 Task: Add Attachment from Trello to Card Card0000000158 in Board Board0000000040 in Workspace WS0000000014 in Trello. Add Cover Yellow to Card Card0000000158 in Board Board0000000040 in Workspace WS0000000014 in Trello. Add "Copy Card To …" Button titled Button0000000158 to "bottom" of the list "To Do" to Card Card0000000158 in Board Board0000000040 in Workspace WS0000000014 in Trello. Add Description DS0000000158 to Card Card0000000158 in Board Board0000000040 in Workspace WS0000000014 in Trello. Add Comment CM0000000158 to Card Card0000000158 in Board Board0000000040 in Workspace WS0000000014 in Trello
Action: Mouse moved to (527, 90)
Screenshot: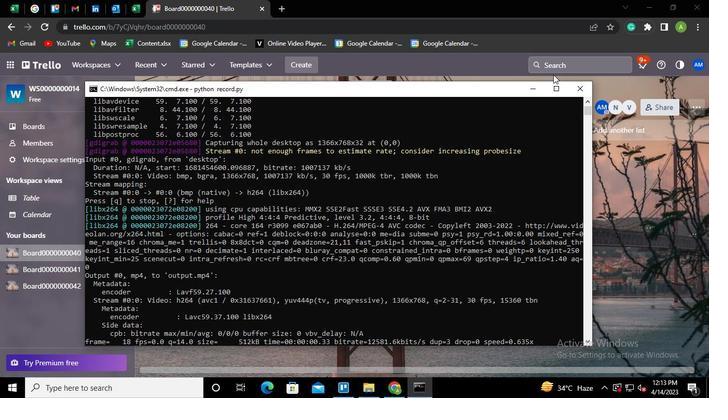 
Action: Mouse pressed left at (527, 90)
Screenshot: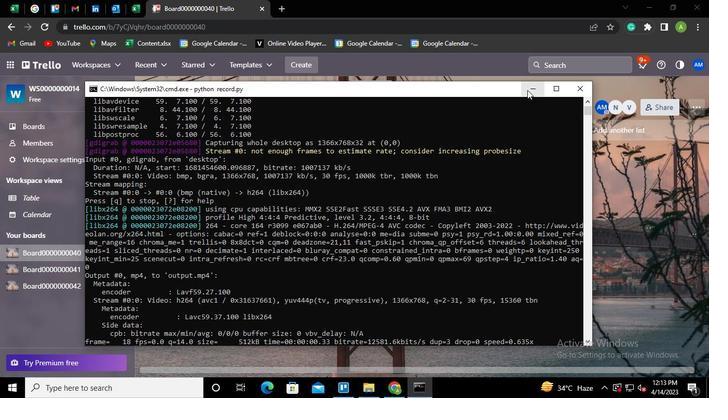 
Action: Mouse moved to (225, 222)
Screenshot: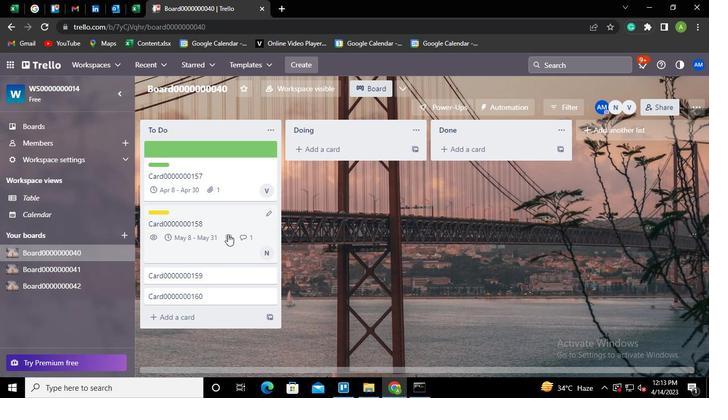 
Action: Mouse pressed left at (225, 222)
Screenshot: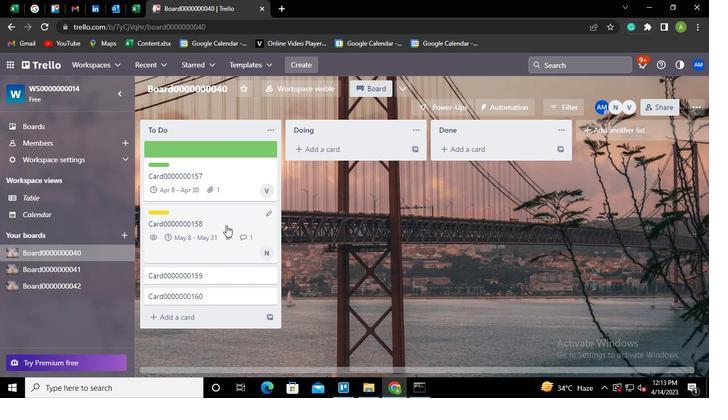 
Action: Mouse moved to (464, 262)
Screenshot: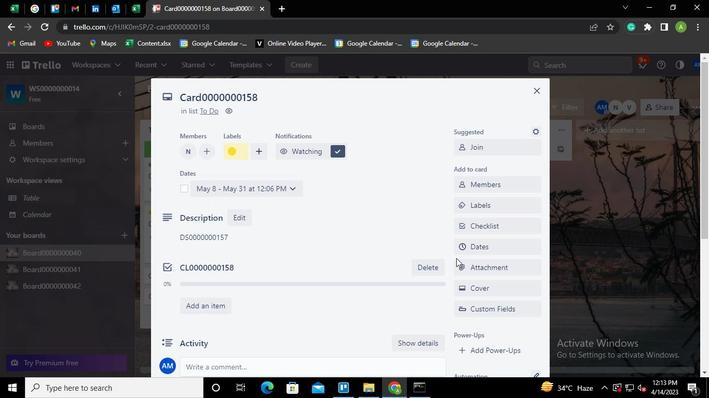 
Action: Mouse pressed left at (464, 262)
Screenshot: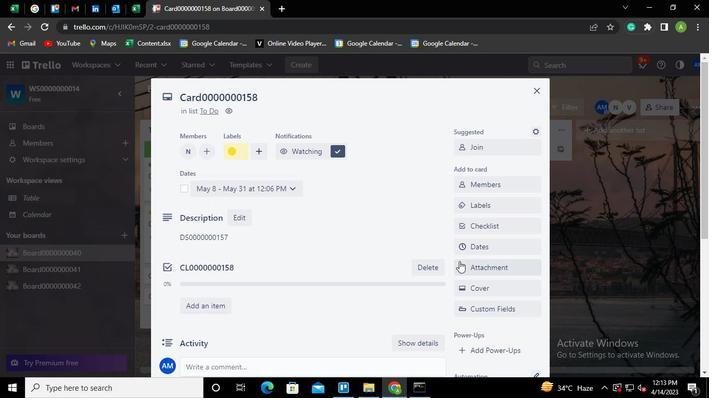 
Action: Mouse moved to (477, 127)
Screenshot: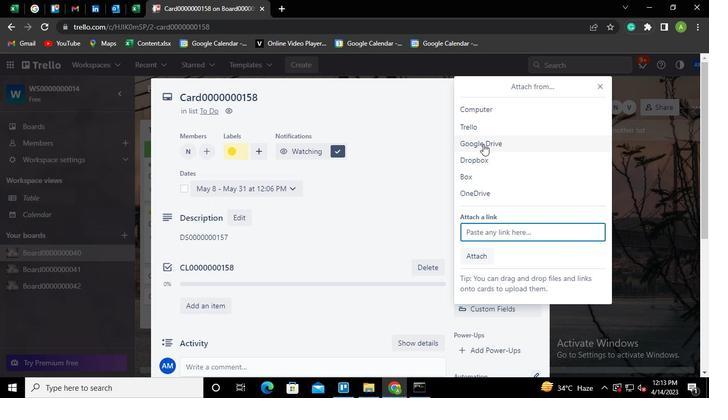 
Action: Mouse pressed left at (477, 127)
Screenshot: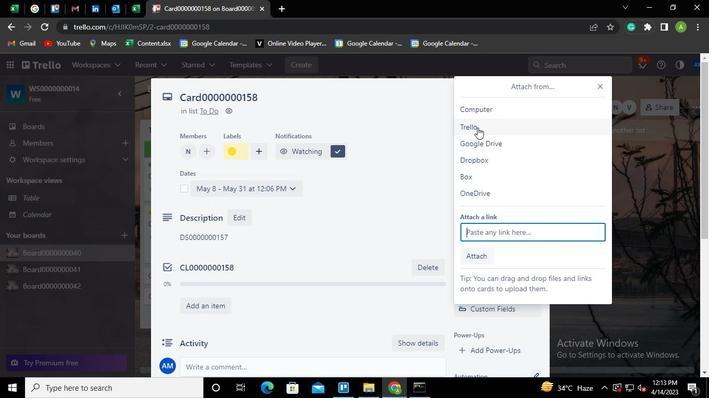 
Action: Mouse moved to (494, 162)
Screenshot: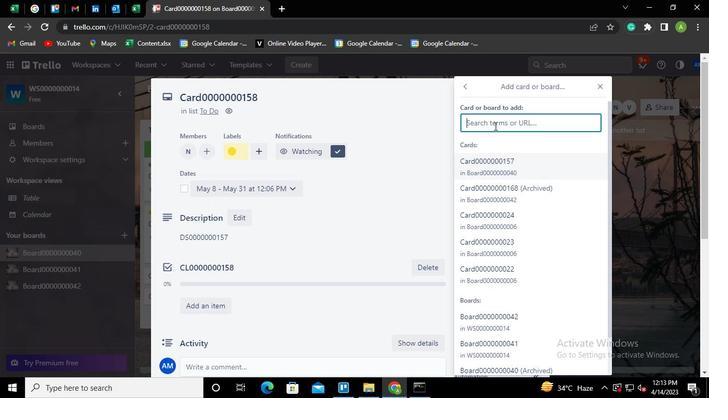 
Action: Mouse pressed left at (494, 162)
Screenshot: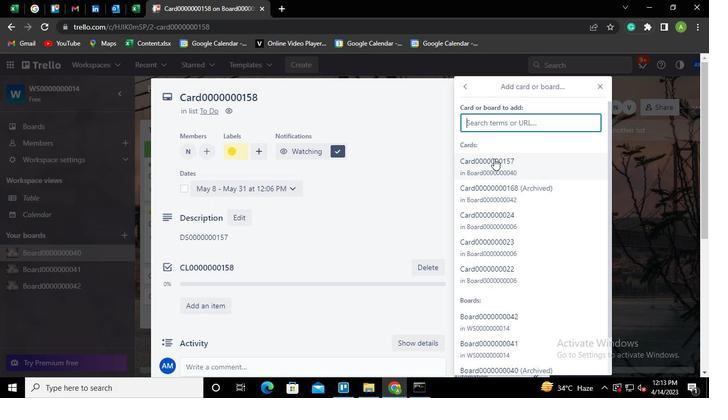 
Action: Mouse moved to (478, 227)
Screenshot: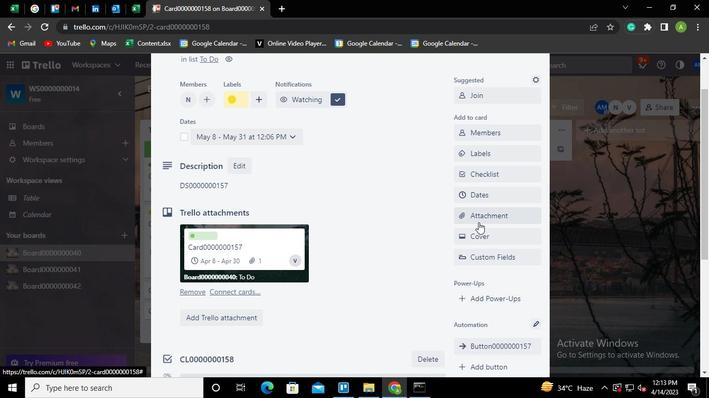 
Action: Mouse pressed left at (478, 227)
Screenshot: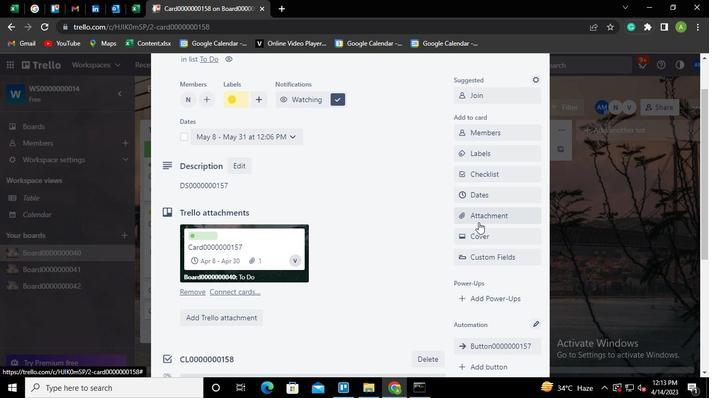 
Action: Mouse moved to (478, 232)
Screenshot: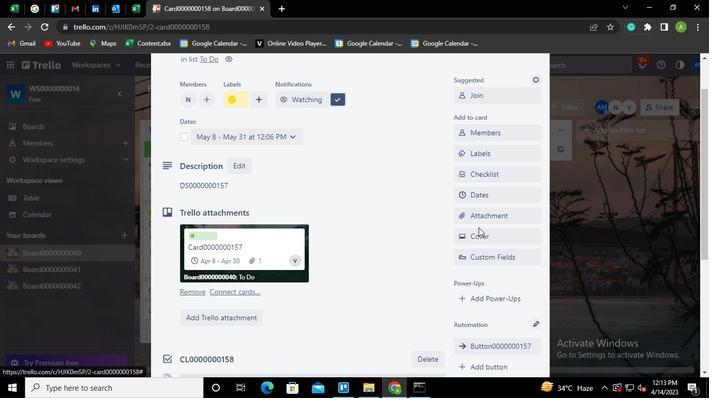 
Action: Mouse pressed left at (478, 232)
Screenshot: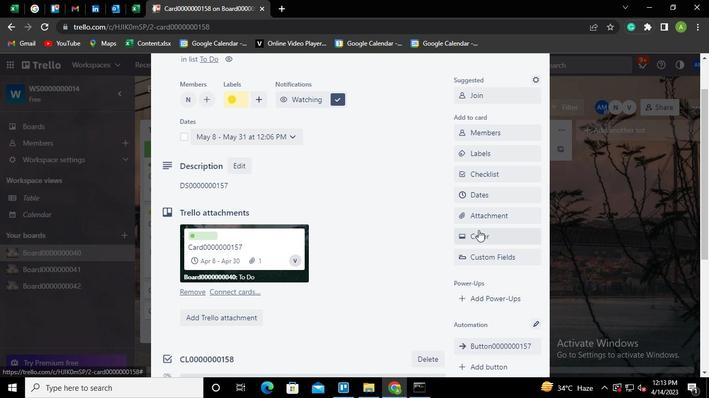 
Action: Mouse moved to (487, 178)
Screenshot: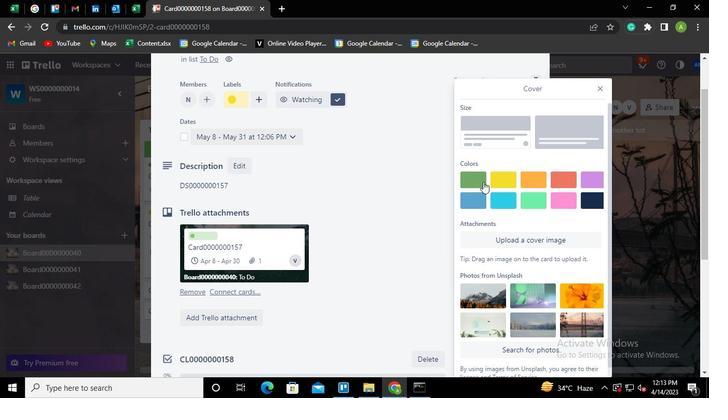 
Action: Mouse pressed left at (487, 178)
Screenshot: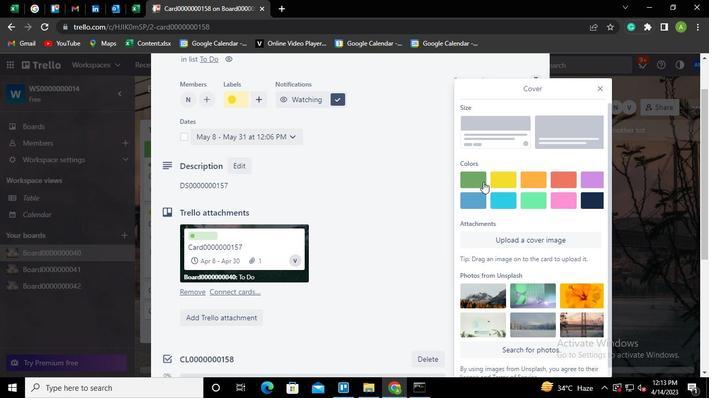 
Action: Mouse moved to (492, 178)
Screenshot: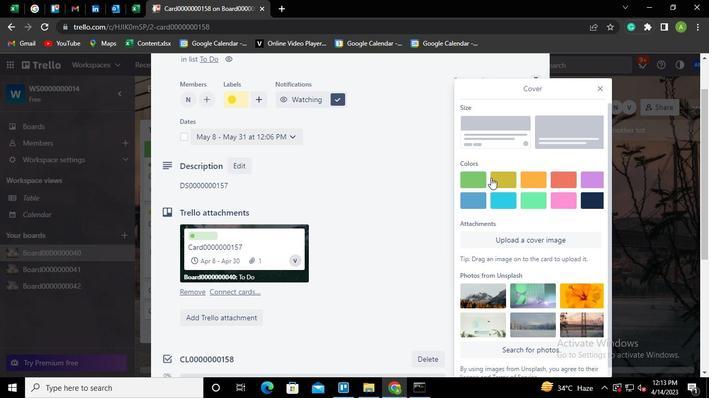 
Action: Mouse pressed left at (492, 178)
Screenshot: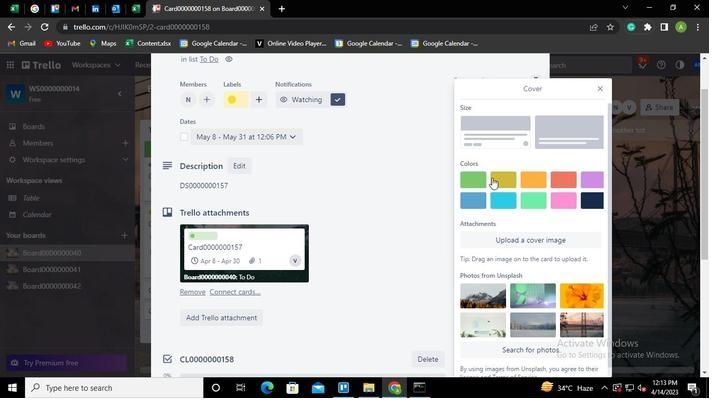 
Action: Mouse moved to (424, 139)
Screenshot: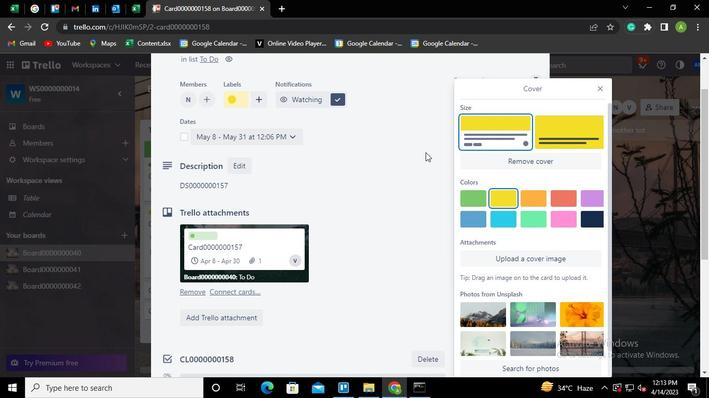 
Action: Mouse pressed left at (424, 139)
Screenshot: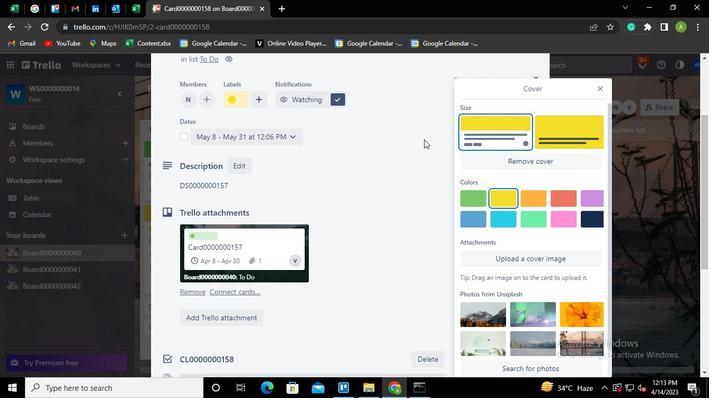 
Action: Mouse moved to (485, 252)
Screenshot: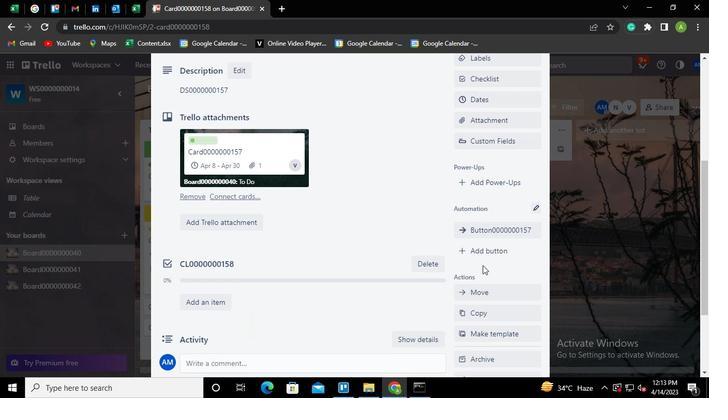 
Action: Mouse pressed left at (485, 252)
Screenshot: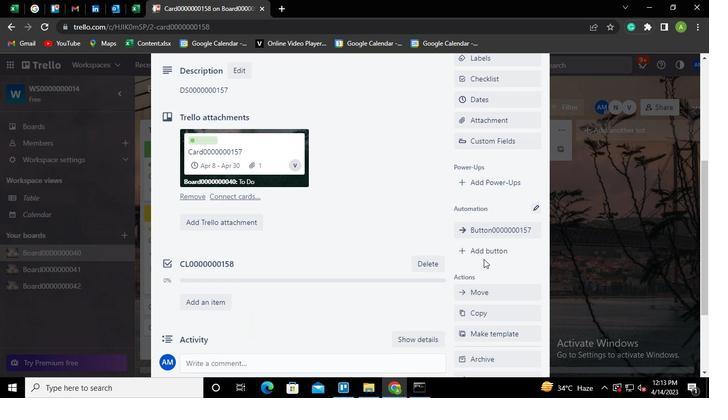 
Action: Mouse moved to (491, 152)
Screenshot: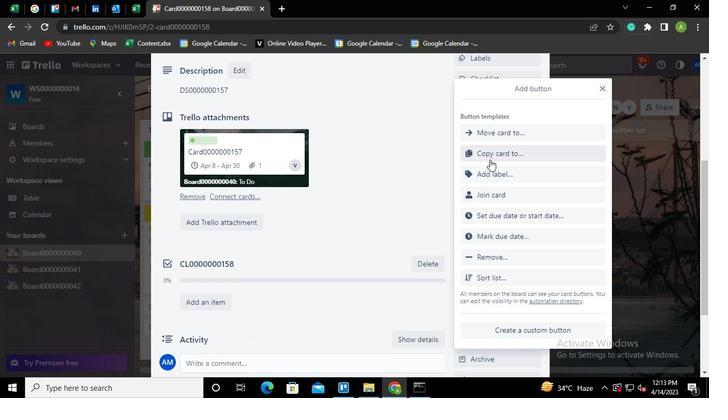 
Action: Mouse pressed left at (491, 152)
Screenshot: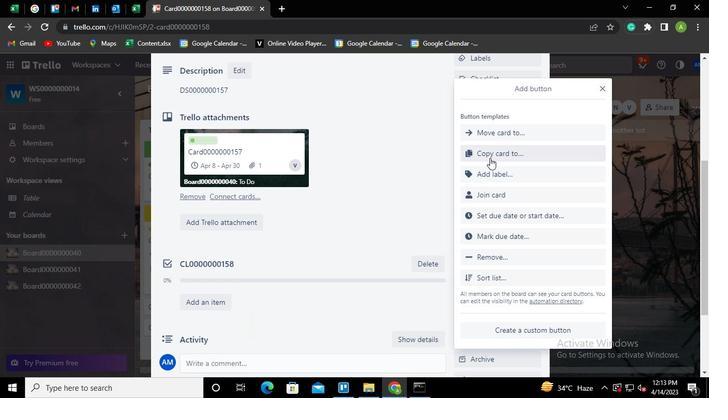 
Action: Mouse moved to (466, 141)
Screenshot: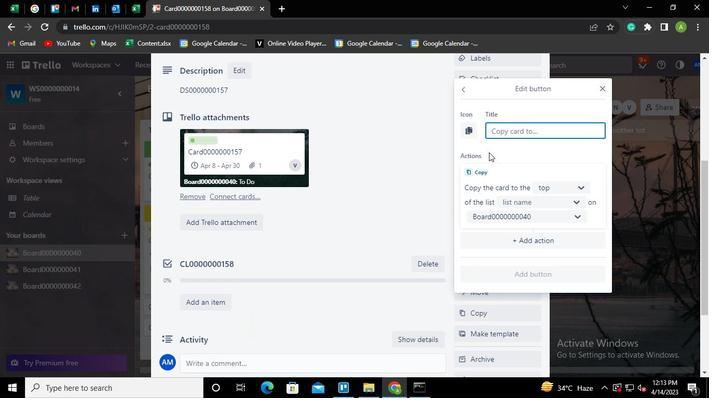 
Action: Keyboard Key.shift
Screenshot: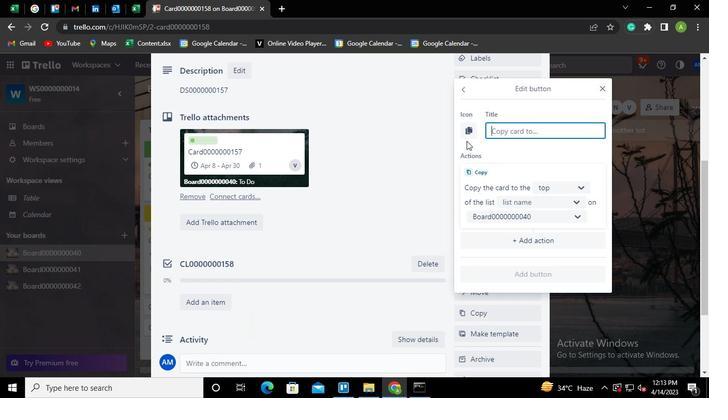
Action: Keyboard B
Screenshot: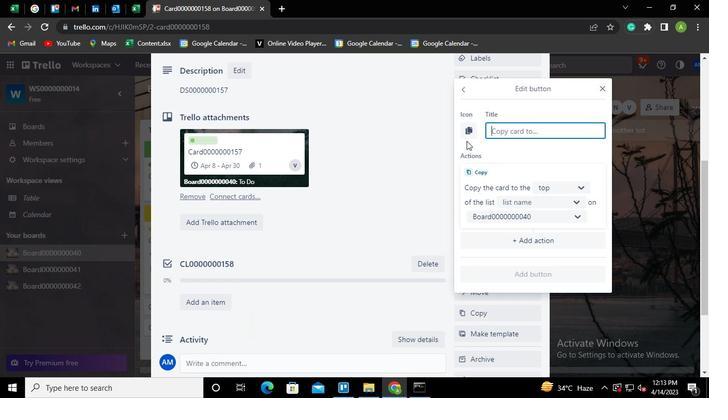 
Action: Keyboard u
Screenshot: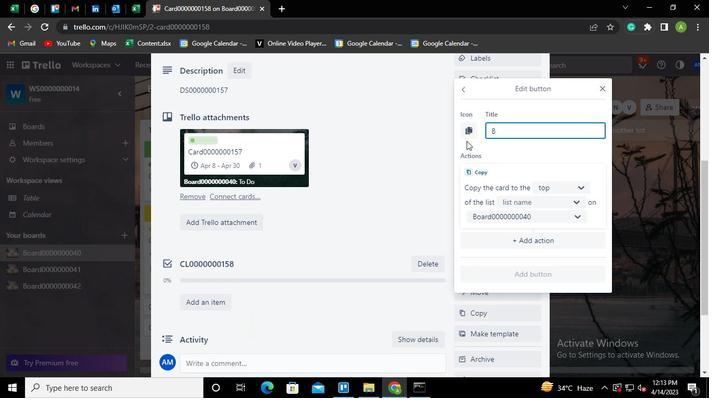 
Action: Keyboard t
Screenshot: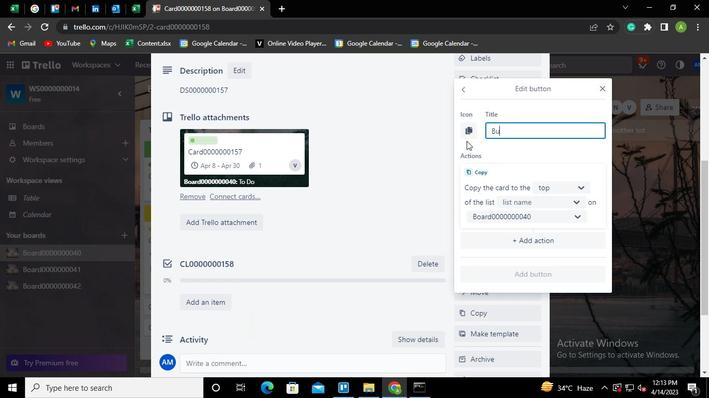 
Action: Keyboard t
Screenshot: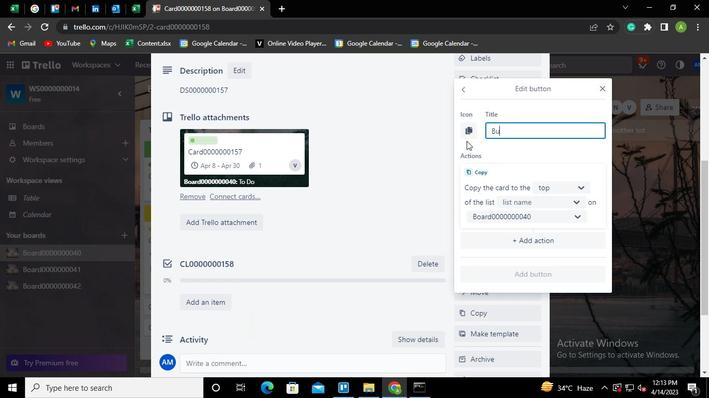 
Action: Keyboard o
Screenshot: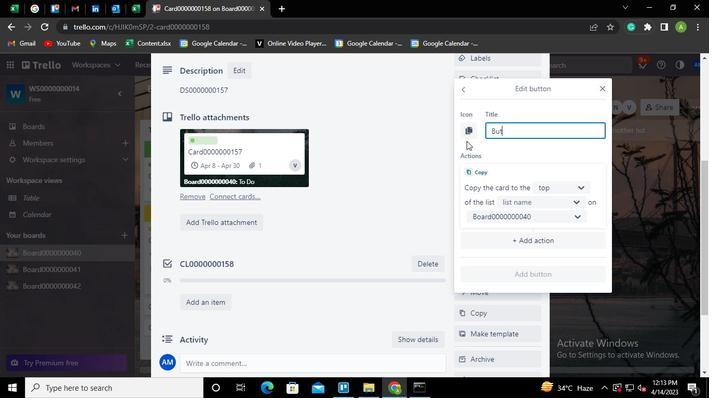 
Action: Keyboard n
Screenshot: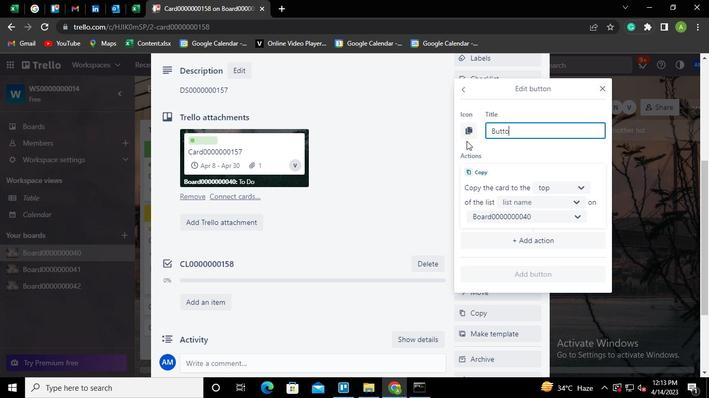 
Action: Keyboard <96>
Screenshot: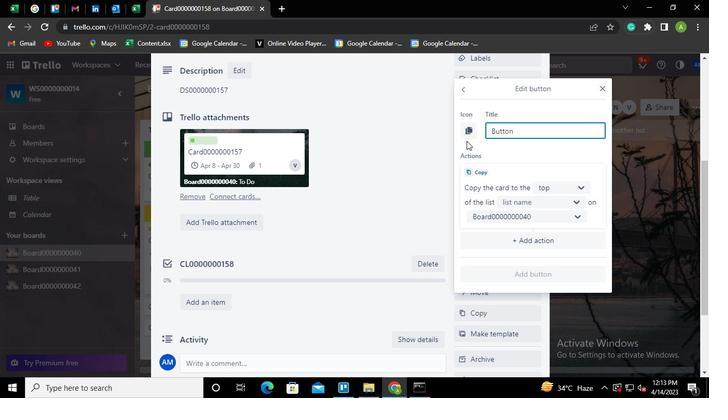 
Action: Keyboard <96>
Screenshot: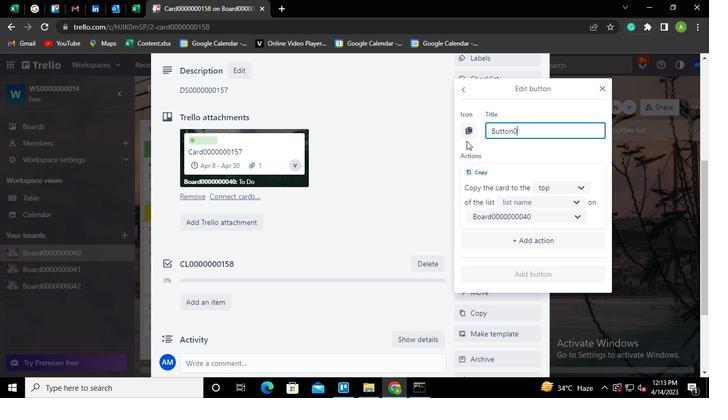 
Action: Keyboard <96>
Screenshot: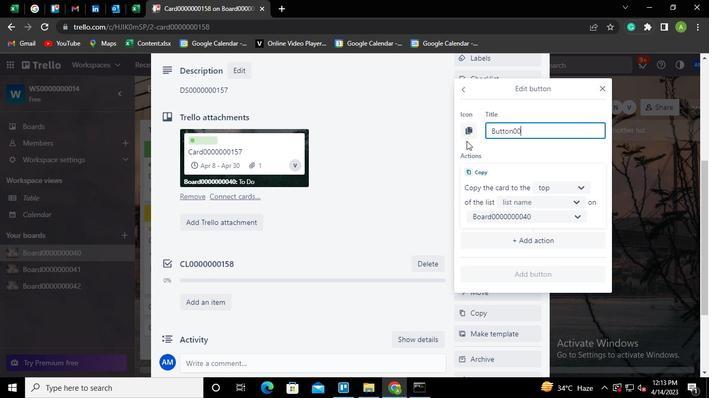
Action: Keyboard <96>
Screenshot: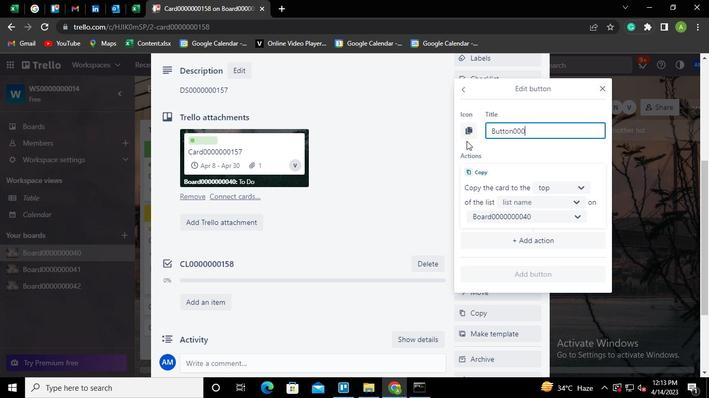 
Action: Keyboard <96>
Screenshot: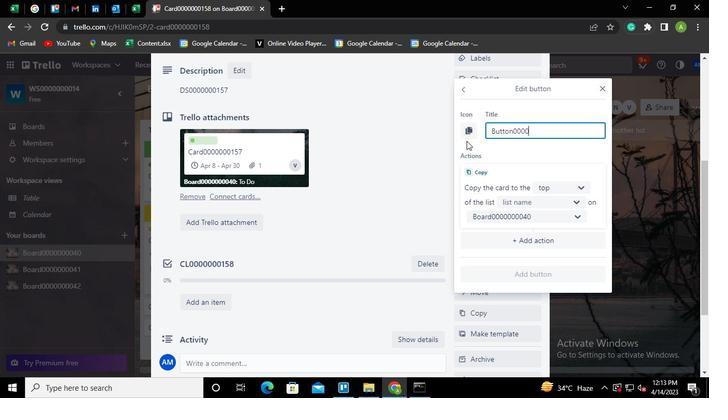 
Action: Keyboard <96>
Screenshot: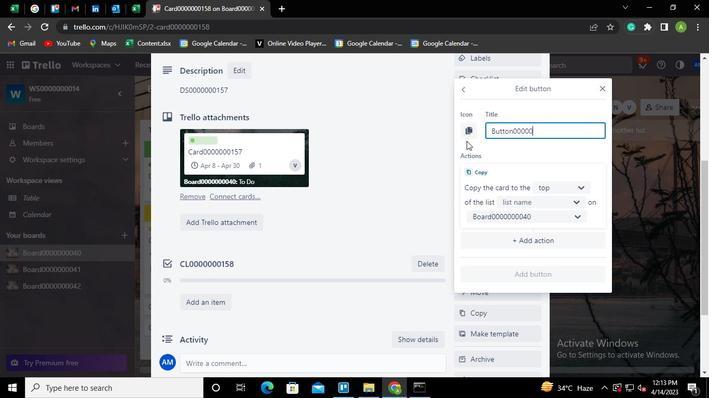 
Action: Keyboard <96>
Screenshot: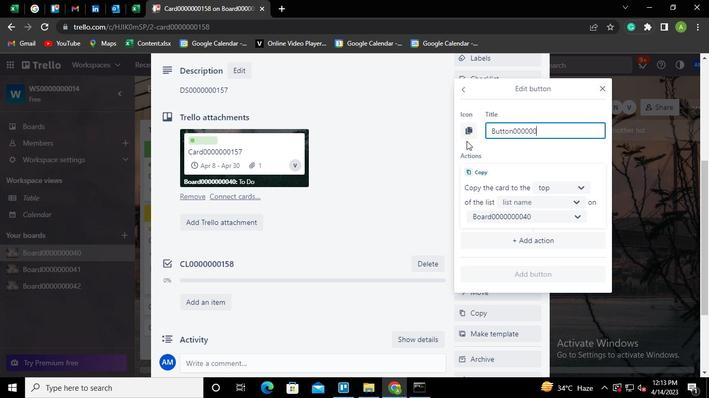 
Action: Keyboard <97>
Screenshot: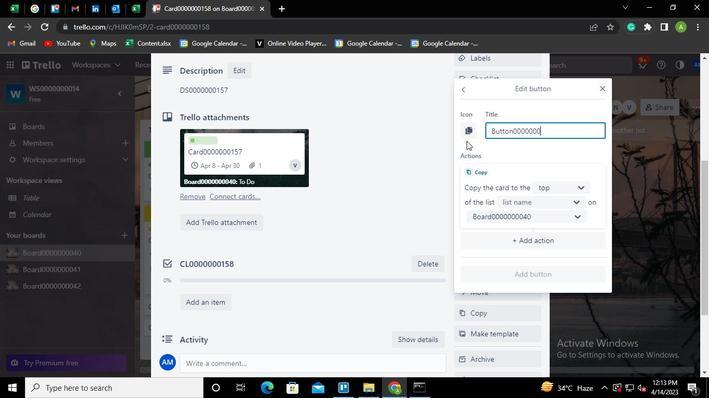 
Action: Keyboard <101>
Screenshot: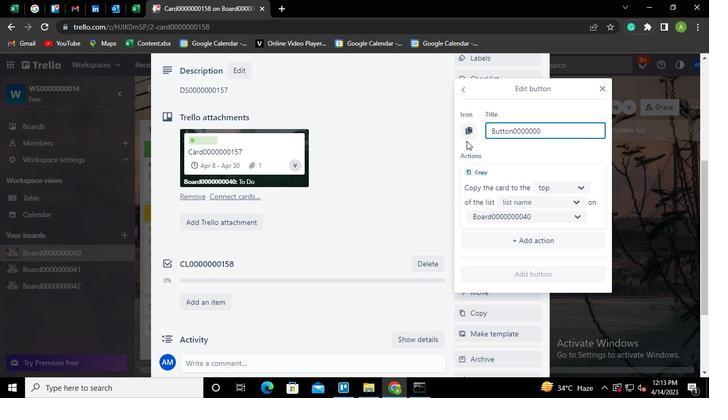 
Action: Keyboard <104>
Screenshot: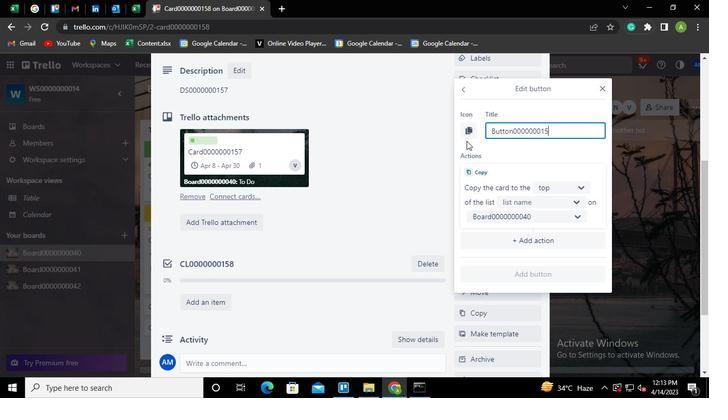 
Action: Mouse moved to (558, 187)
Screenshot: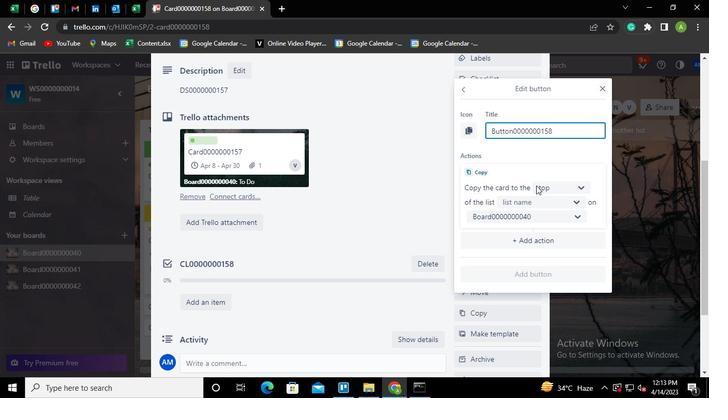 
Action: Mouse pressed left at (558, 187)
Screenshot: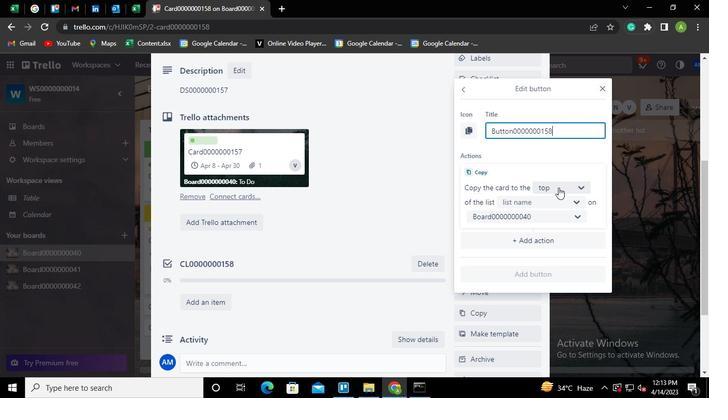 
Action: Mouse moved to (553, 222)
Screenshot: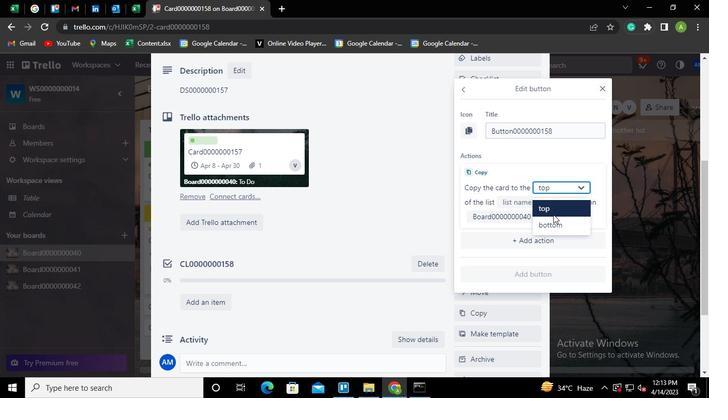 
Action: Mouse pressed left at (553, 222)
Screenshot: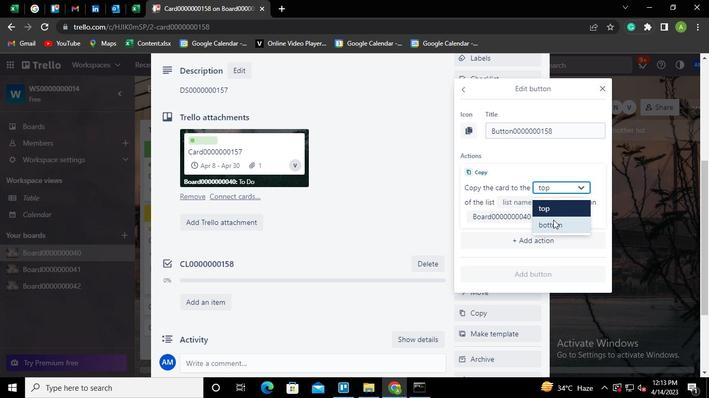 
Action: Mouse moved to (554, 208)
Screenshot: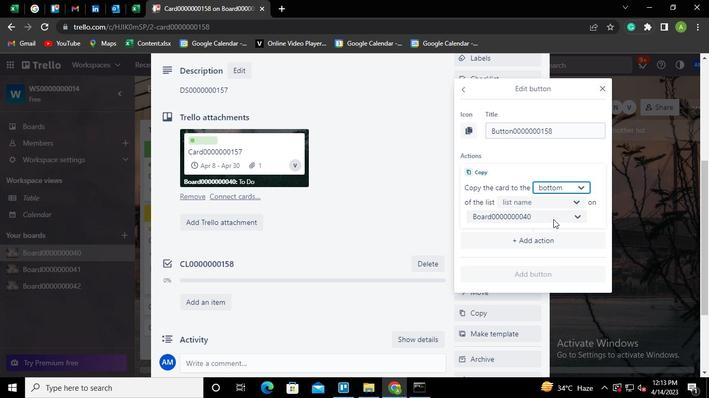 
Action: Mouse pressed left at (554, 208)
Screenshot: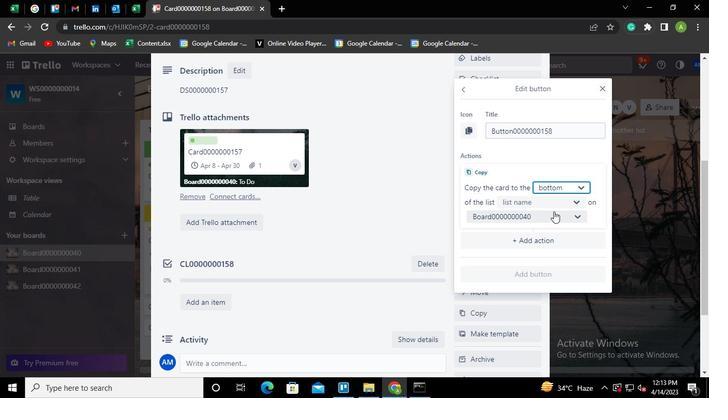 
Action: Mouse moved to (556, 203)
Screenshot: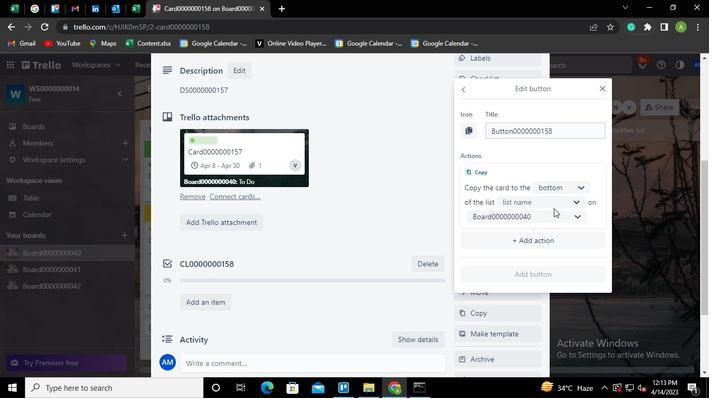 
Action: Mouse pressed left at (556, 203)
Screenshot: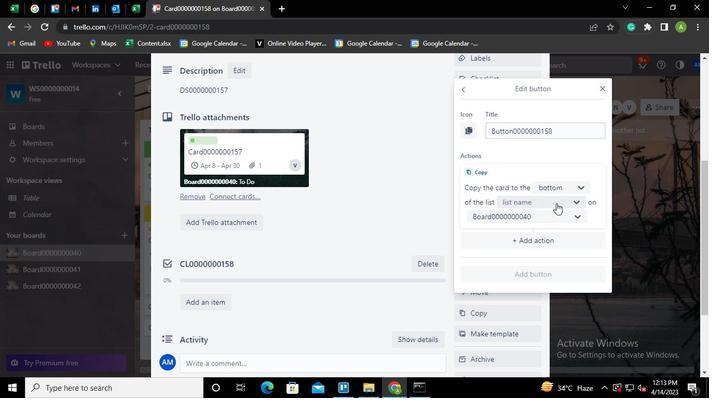 
Action: Mouse moved to (533, 220)
Screenshot: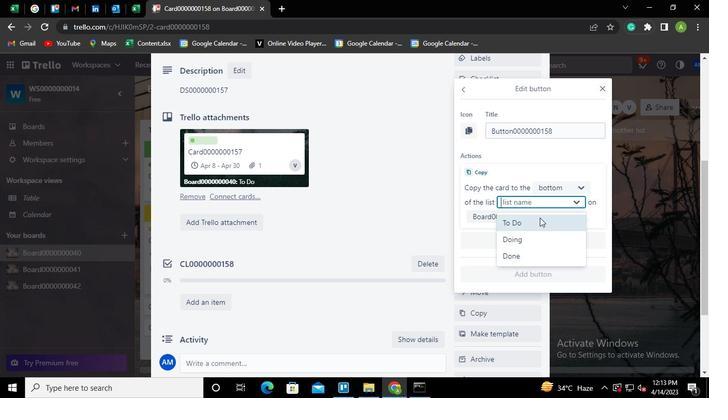 
Action: Mouse pressed left at (533, 220)
Screenshot: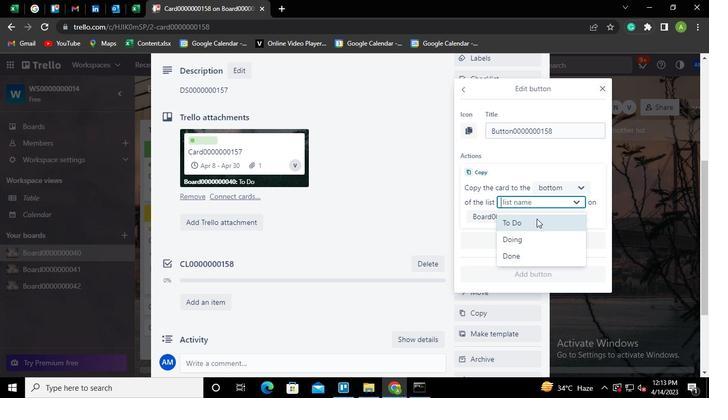 
Action: Mouse moved to (536, 272)
Screenshot: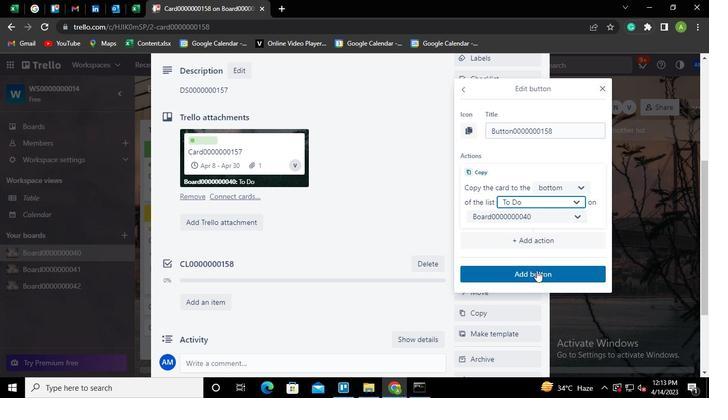 
Action: Mouse pressed left at (536, 272)
Screenshot: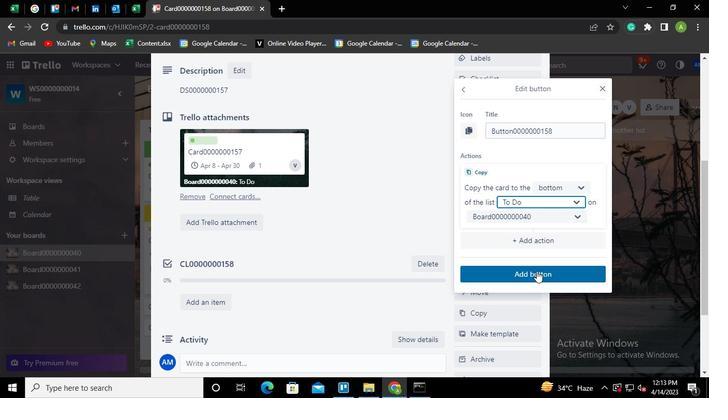 
Action: Mouse moved to (241, 88)
Screenshot: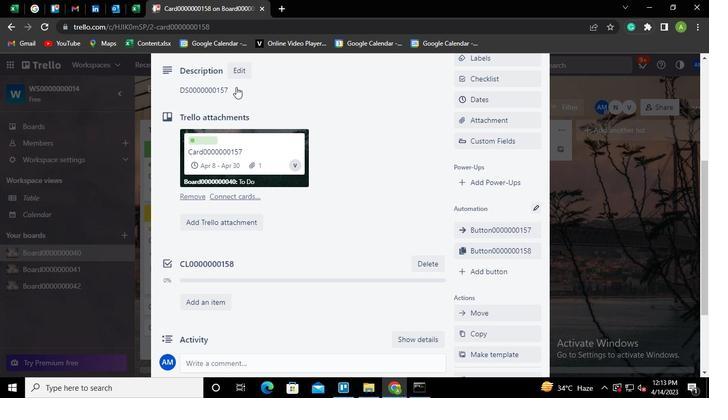 
Action: Mouse pressed left at (241, 88)
Screenshot: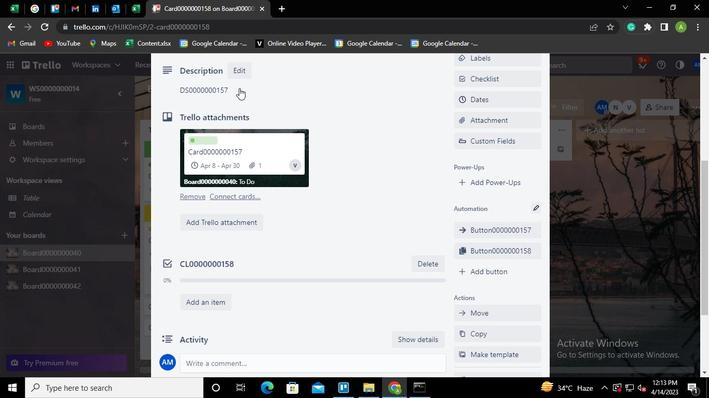 
Action: Mouse moved to (252, 131)
Screenshot: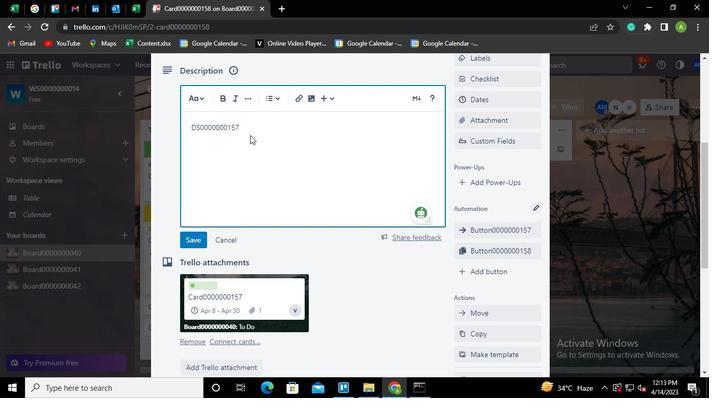 
Action: Keyboard Key.shift_r
Screenshot: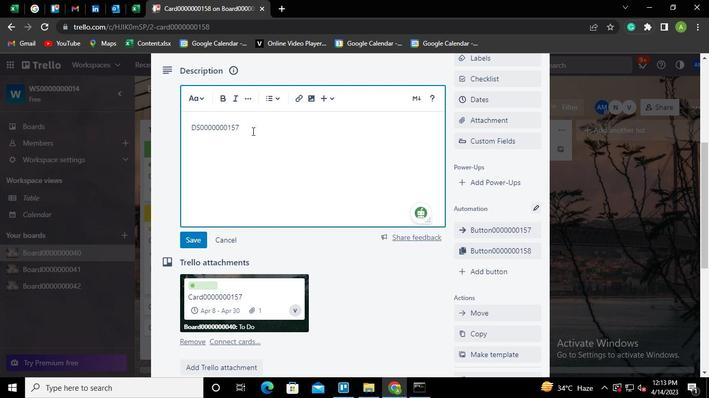 
Action: Keyboard Key.enter
Screenshot: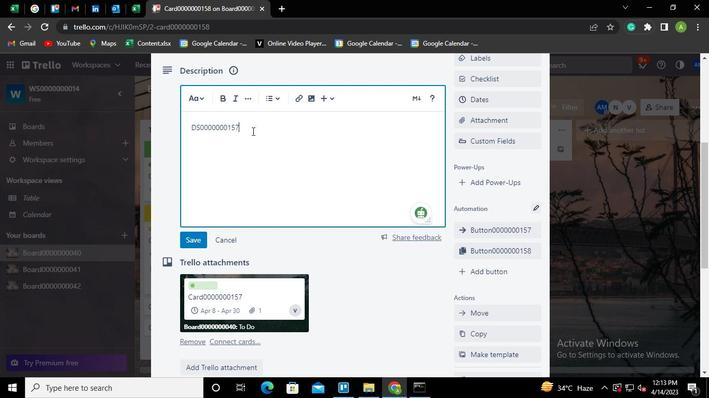 
Action: Keyboard Key.shift
Screenshot: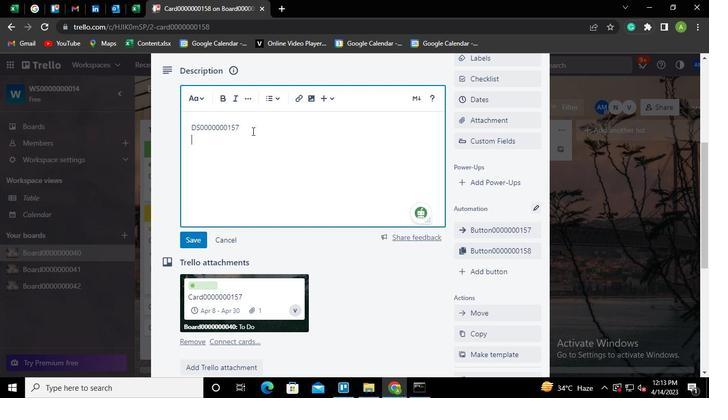 
Action: Keyboard Key.shift
Screenshot: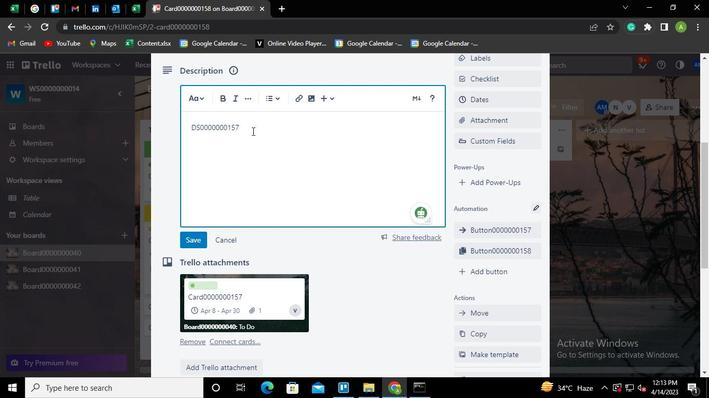 
Action: Keyboard D
Screenshot: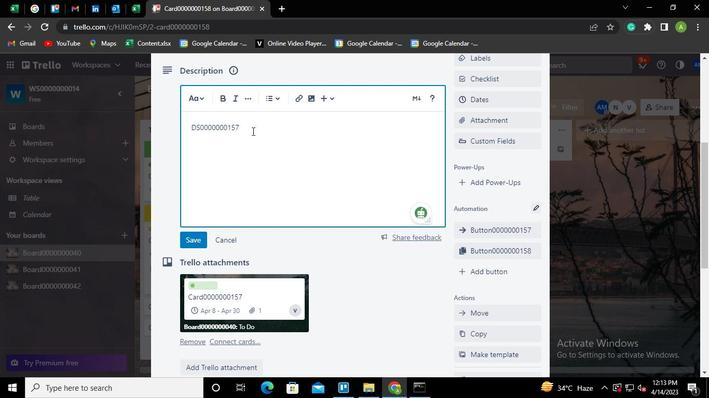 
Action: Keyboard S
Screenshot: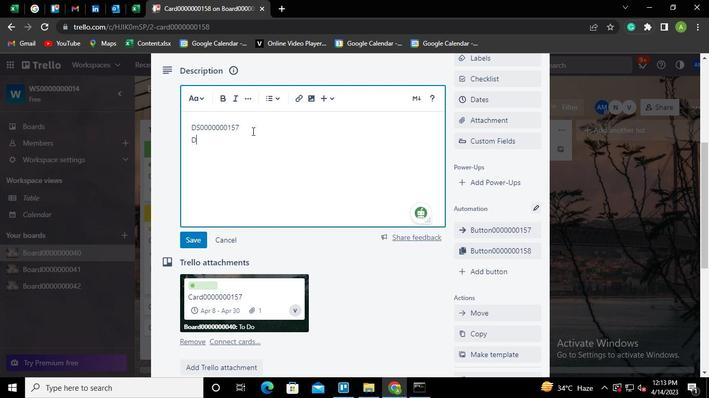 
Action: Keyboard <96>
Screenshot: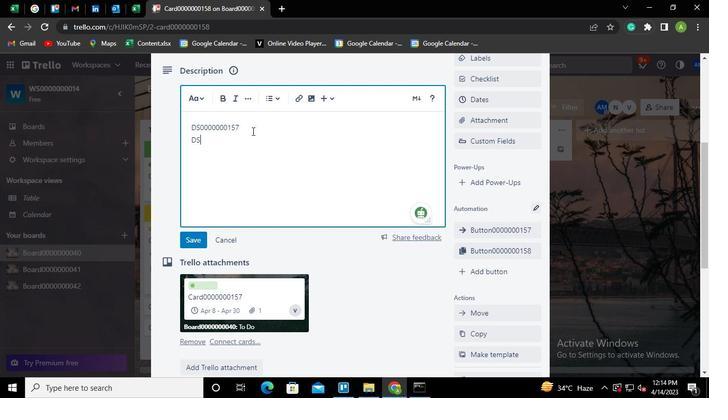 
Action: Keyboard <96>
Screenshot: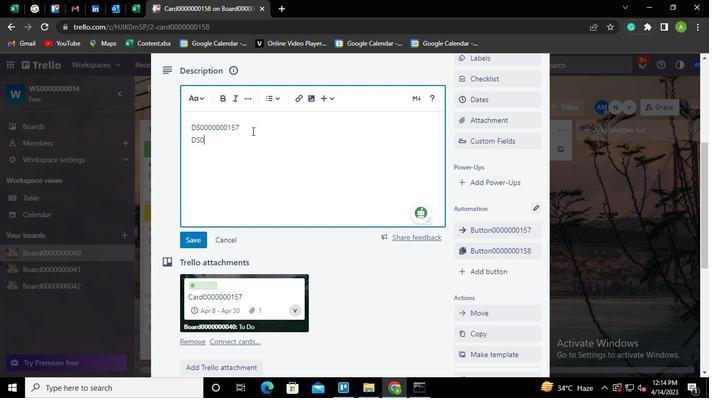 
Action: Keyboard <96>
Screenshot: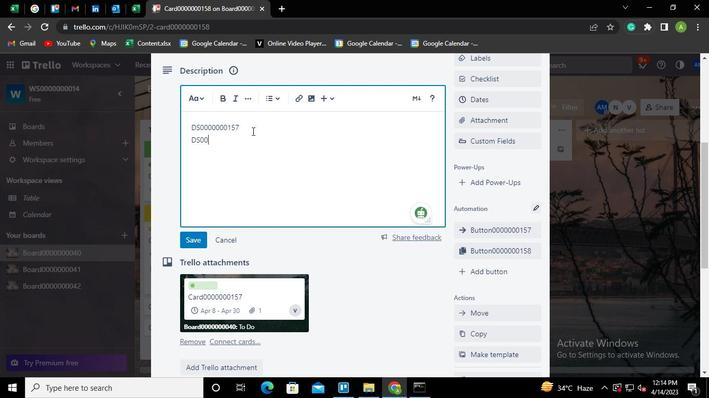 
Action: Keyboard <96>
Screenshot: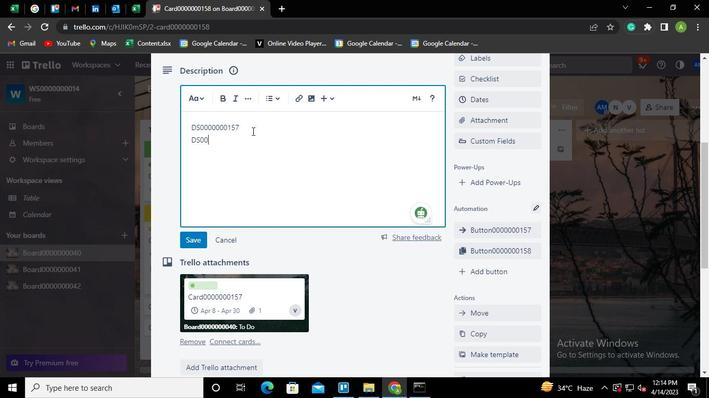 
Action: Keyboard <96>
Screenshot: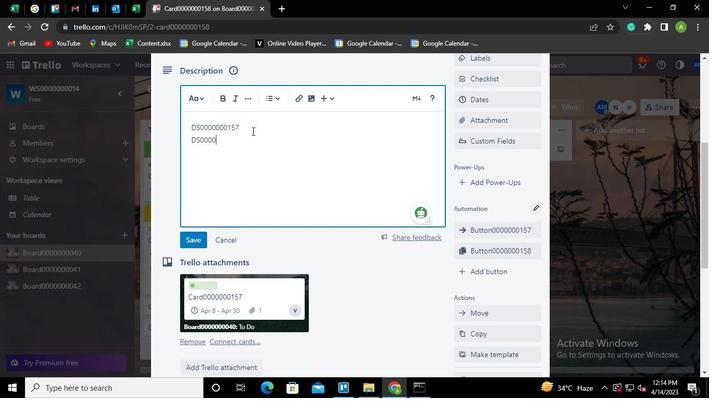 
Action: Keyboard <96>
Screenshot: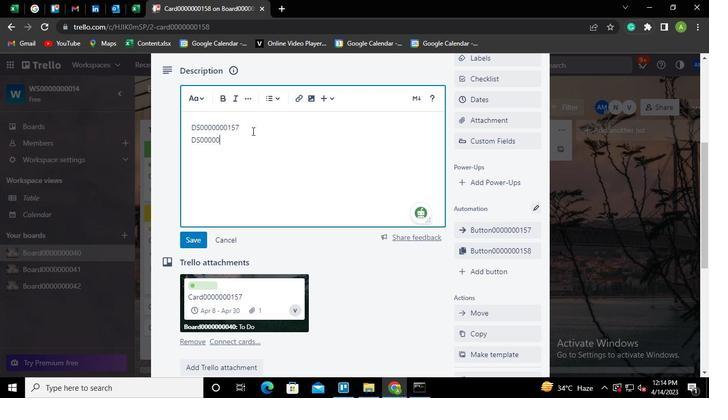 
Action: Keyboard <96>
Screenshot: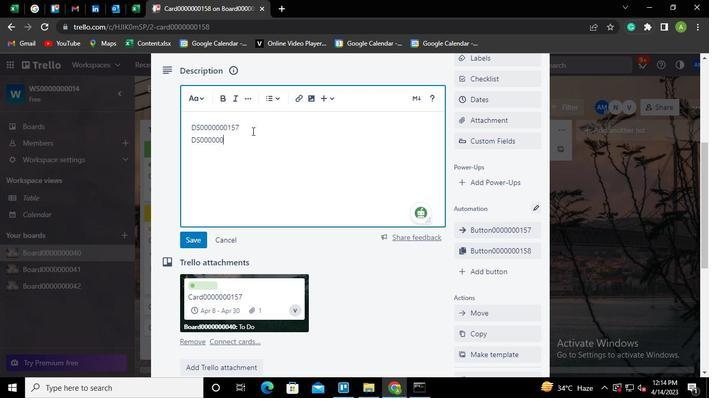 
Action: Keyboard <97>
Screenshot: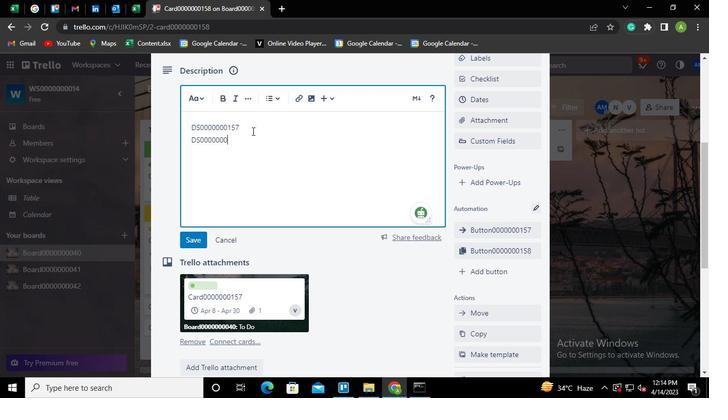 
Action: Keyboard <101>
Screenshot: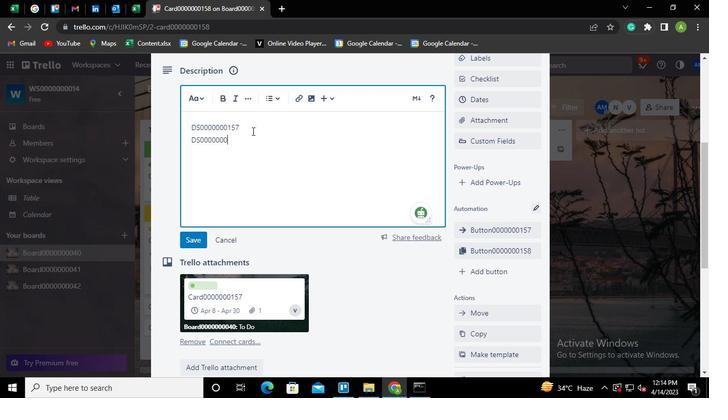 
Action: Keyboard <104>
Screenshot: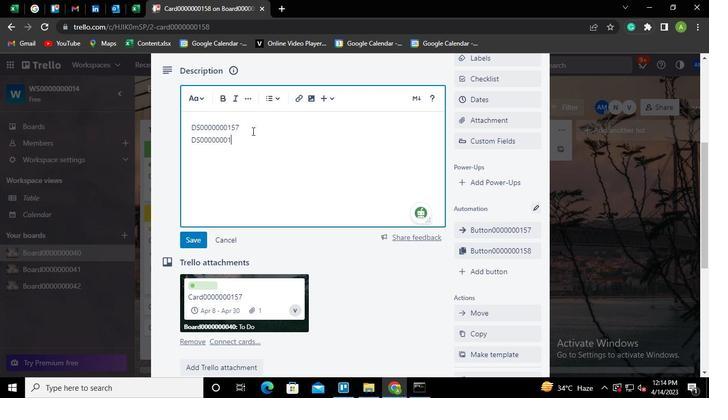 
Action: Mouse moved to (190, 242)
Screenshot: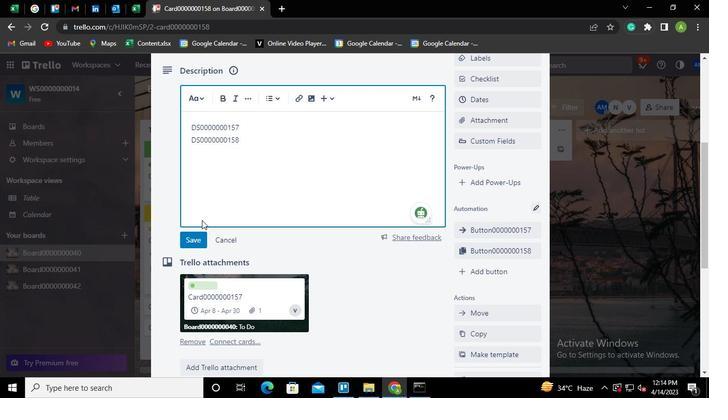 
Action: Mouse pressed left at (190, 242)
Screenshot: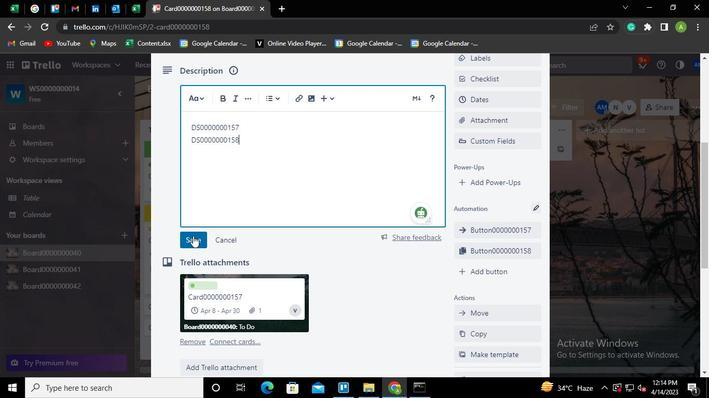 
Action: Mouse moved to (208, 265)
Screenshot: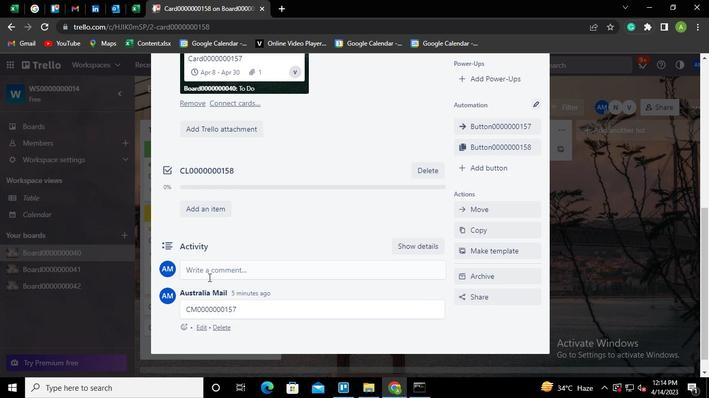 
Action: Mouse pressed left at (208, 265)
Screenshot: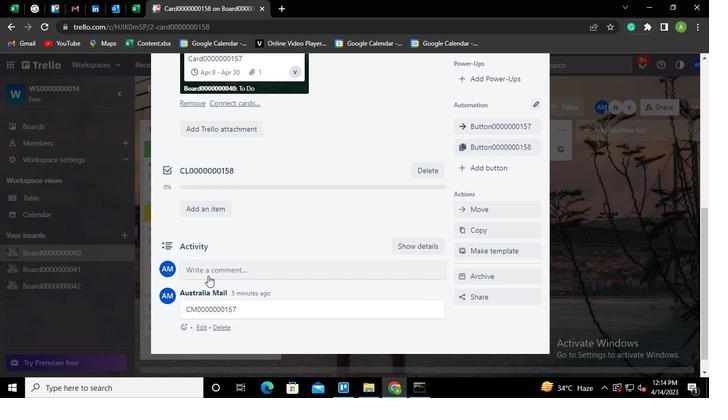 
Action: Keyboard Key.shift
Screenshot: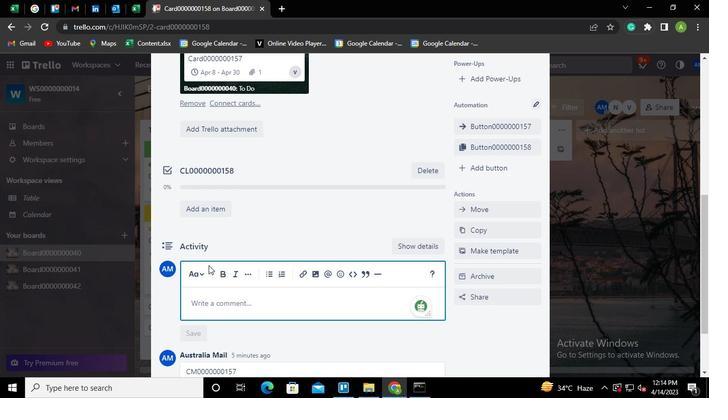 
Action: Keyboard C
Screenshot: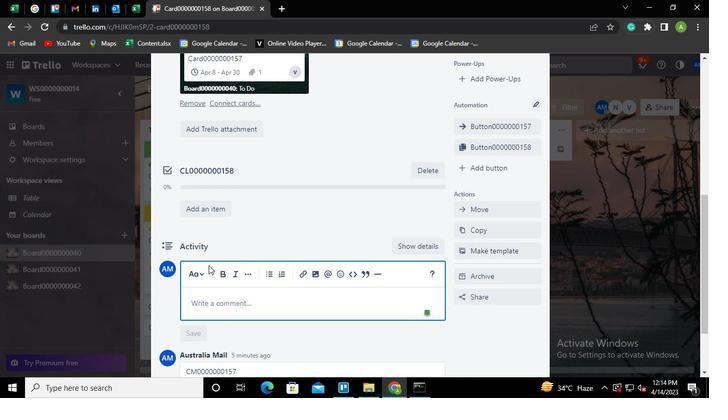 
Action: Keyboard M
Screenshot: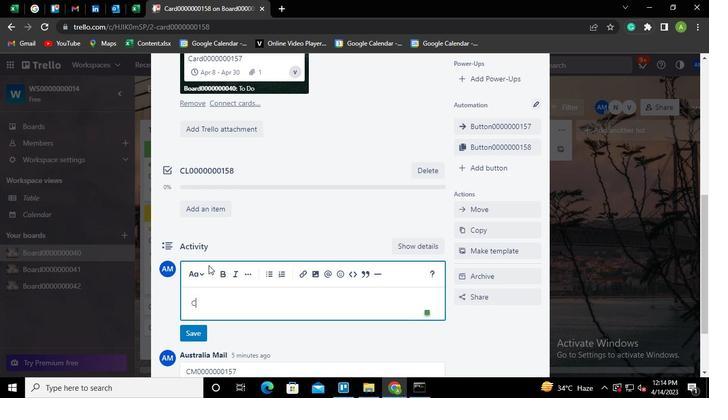
Action: Keyboard <96>
Screenshot: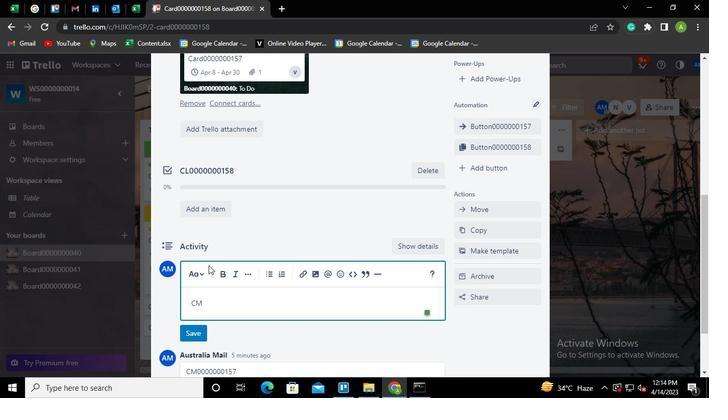
Action: Keyboard <96>
Screenshot: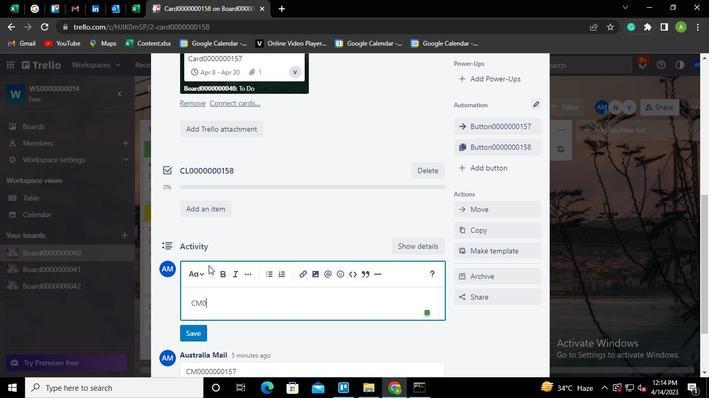 
Action: Keyboard <96>
Screenshot: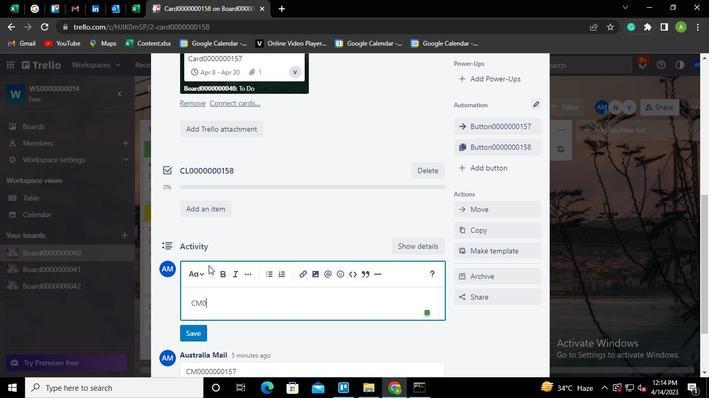 
Action: Keyboard <96>
Screenshot: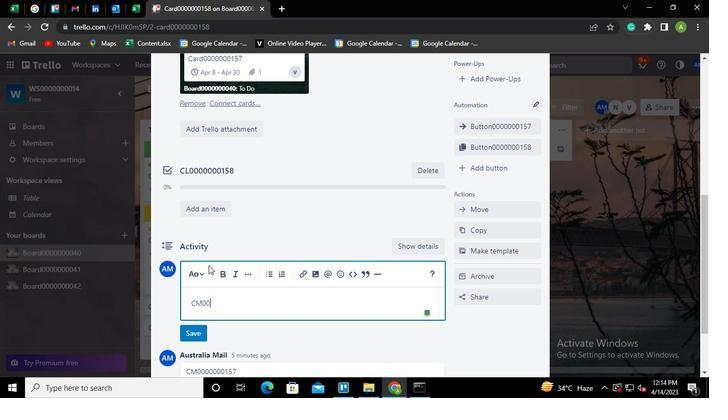 
Action: Keyboard <96>
Screenshot: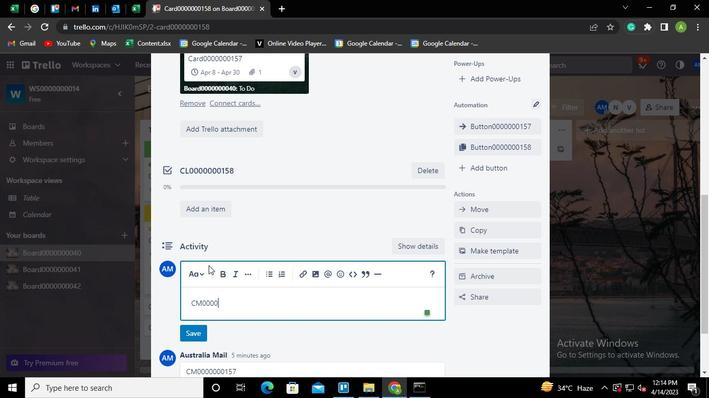 
Action: Keyboard <96>
Screenshot: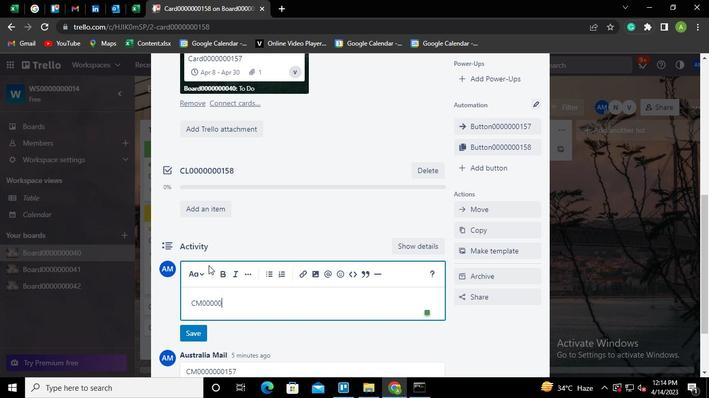 
Action: Keyboard <96>
Screenshot: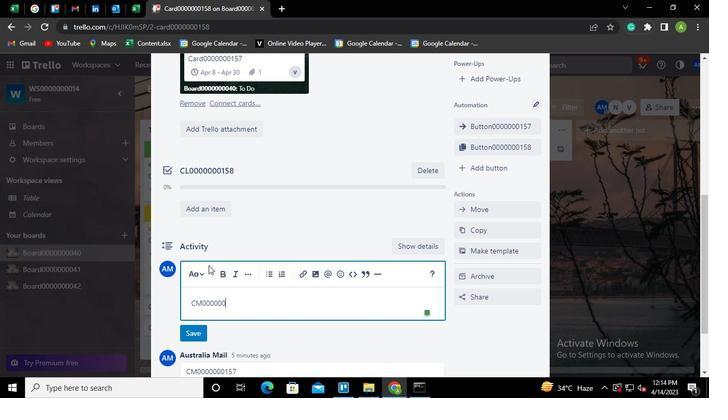 
Action: Keyboard <97>
Screenshot: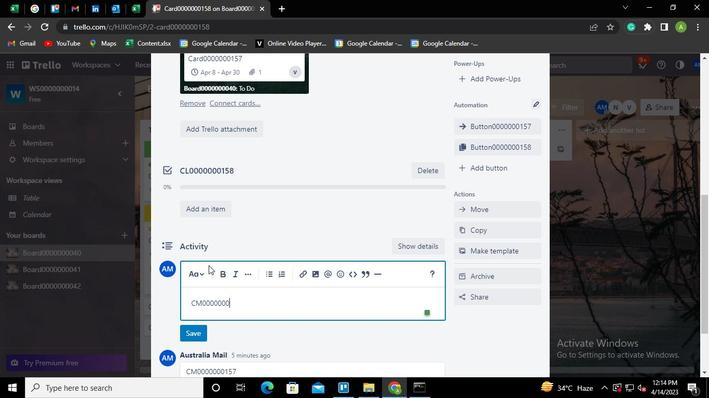 
Action: Keyboard <101>
Screenshot: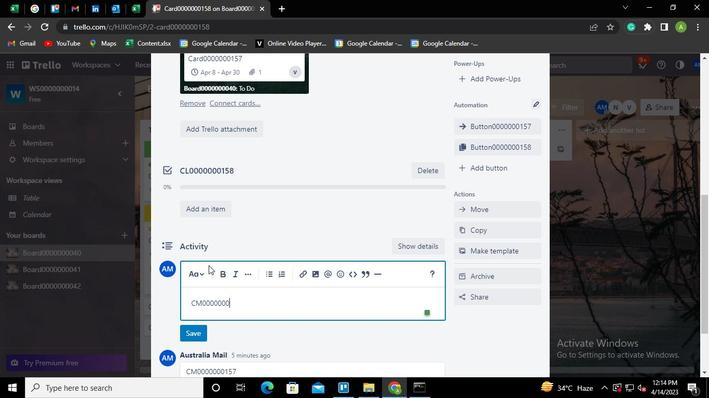 
Action: Keyboard <104>
Screenshot: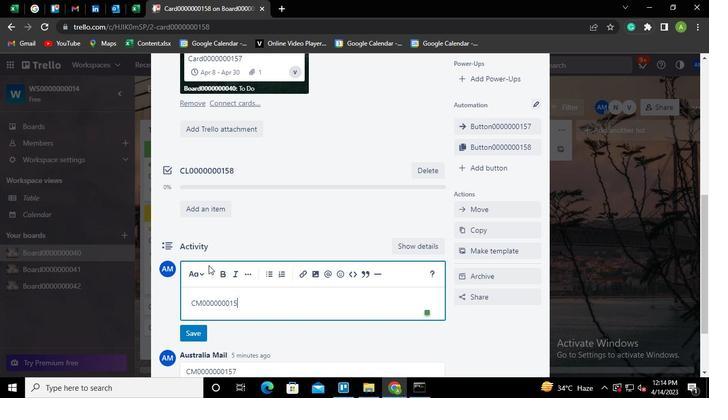 
Action: Mouse moved to (200, 326)
Screenshot: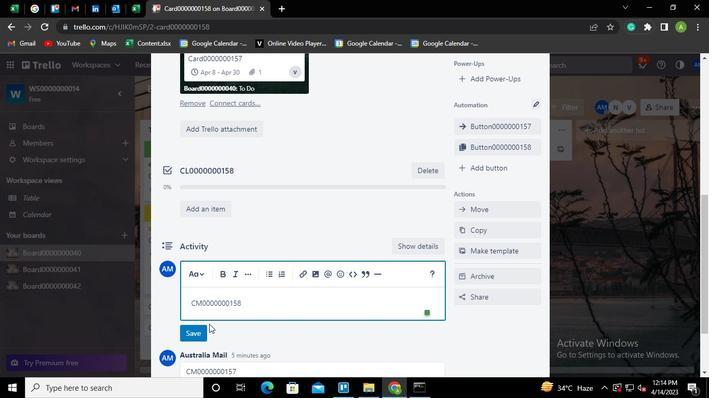 
Action: Mouse pressed left at (200, 326)
Screenshot: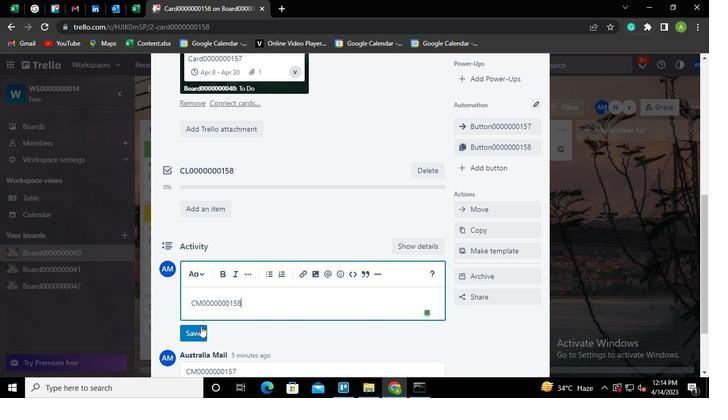 
Action: Mouse moved to (417, 386)
Screenshot: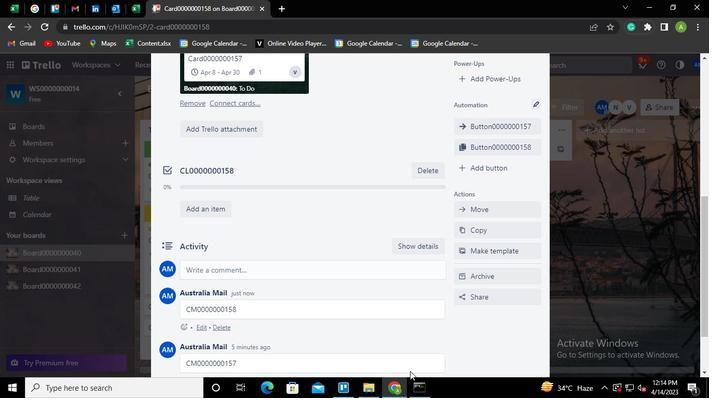 
Action: Mouse pressed left at (417, 386)
Screenshot: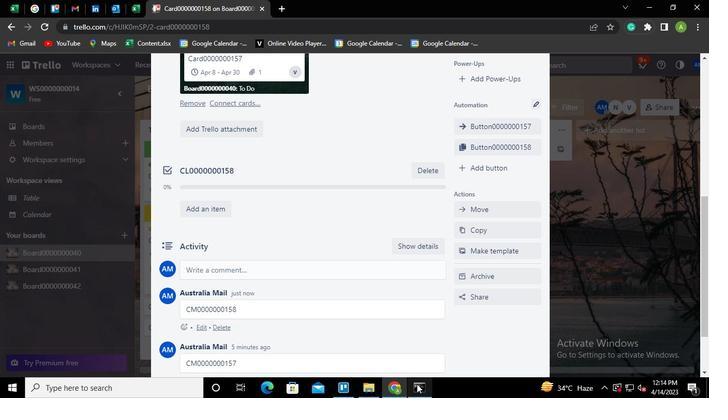 
Action: Mouse moved to (576, 87)
Screenshot: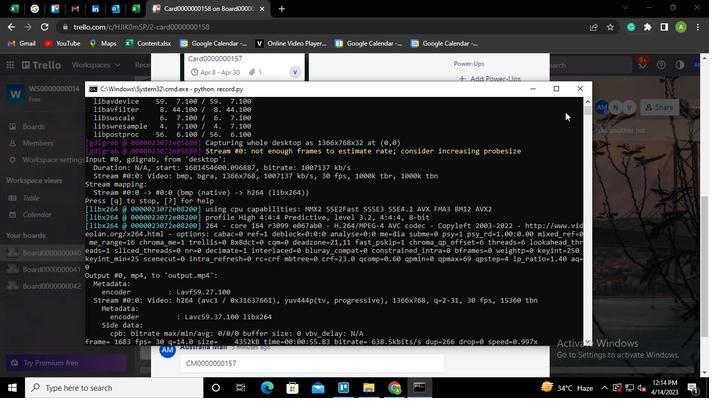 
Action: Mouse pressed left at (576, 87)
Screenshot: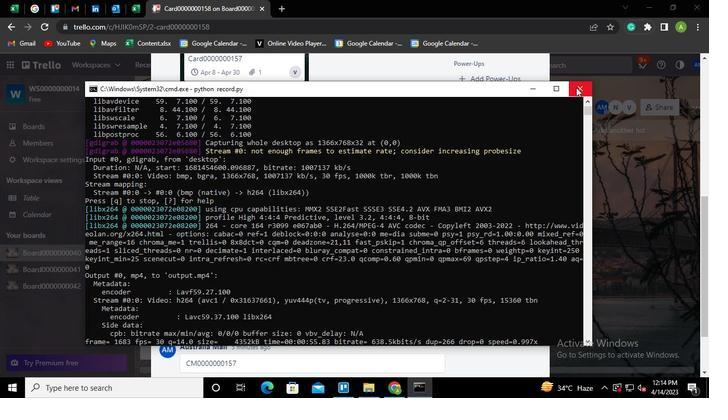 
